 Task: Add the task  Integrate website with a new chatbot for customer support to the section Increment Planning Sprint in the project BlueChip and add a Due Date to the respective task as 2024/05/21
Action: Mouse moved to (491, 507)
Screenshot: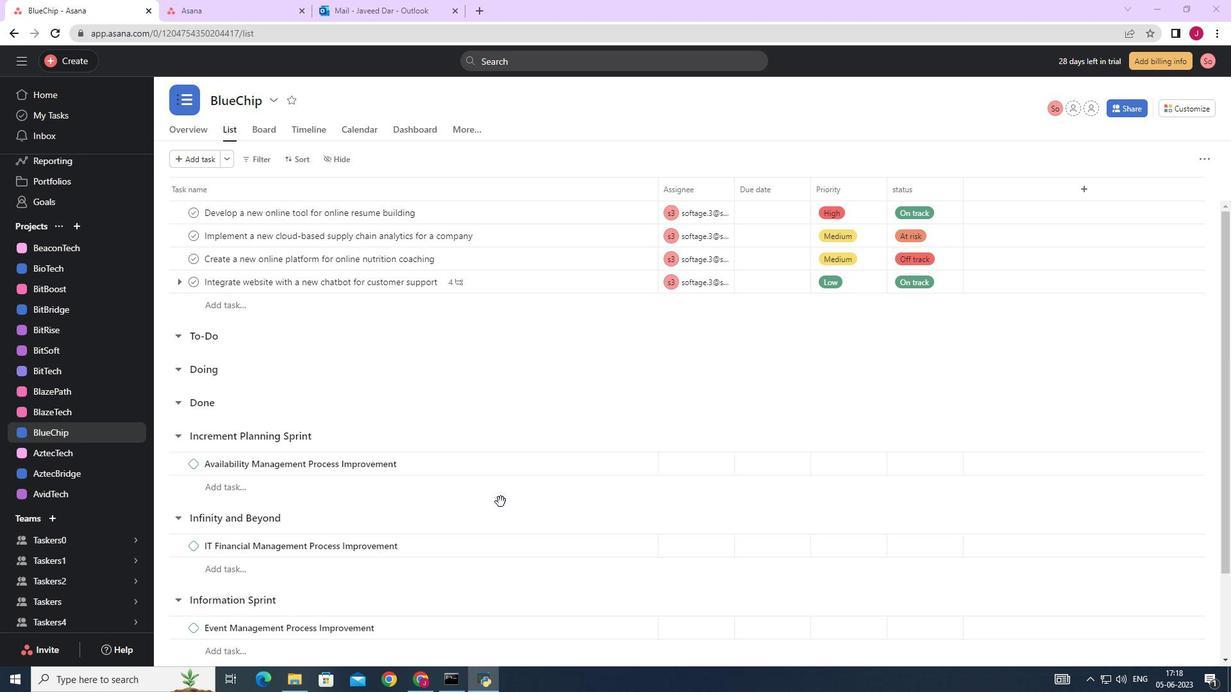 
Action: Mouse scrolled (491, 507) with delta (0, 0)
Screenshot: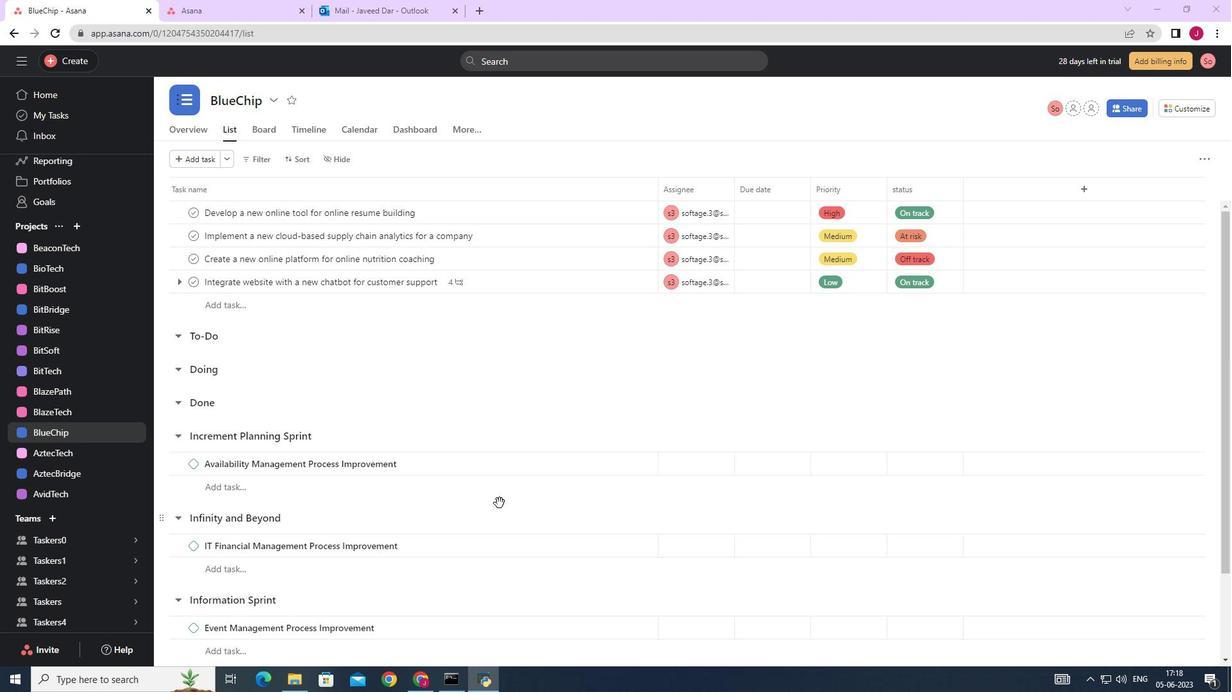 
Action: Mouse scrolled (491, 507) with delta (0, 0)
Screenshot: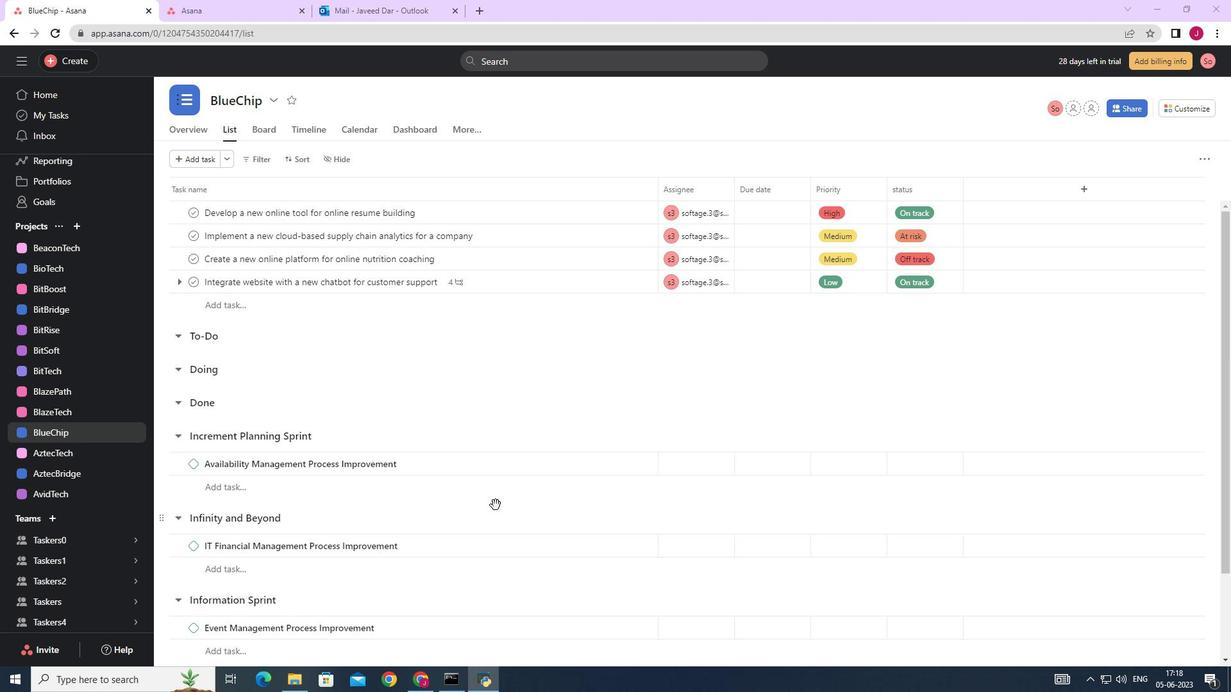 
Action: Mouse scrolled (491, 507) with delta (0, 0)
Screenshot: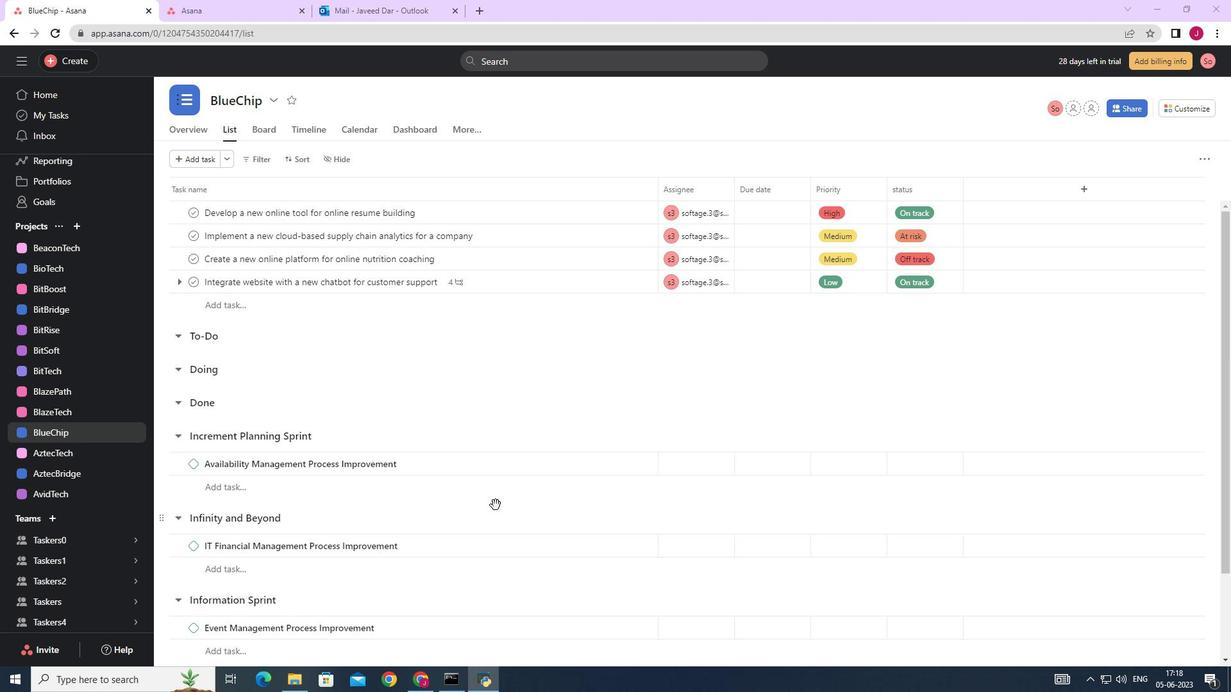 
Action: Mouse scrolled (491, 507) with delta (0, 0)
Screenshot: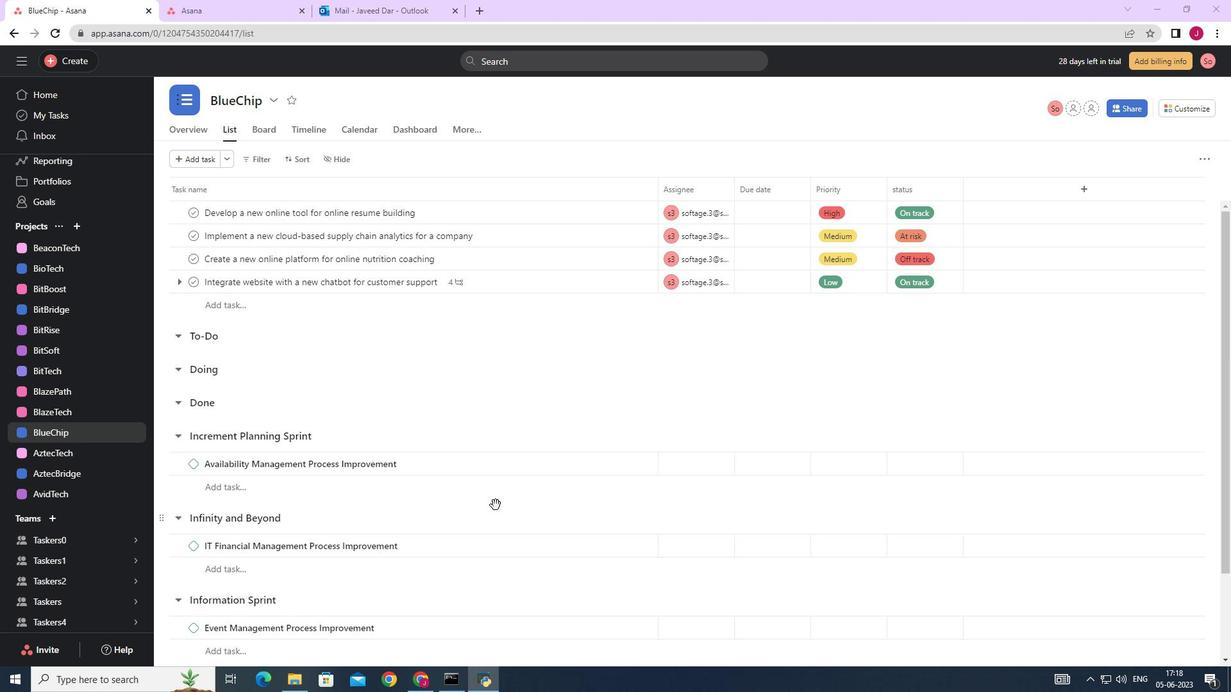
Action: Mouse moved to (622, 282)
Screenshot: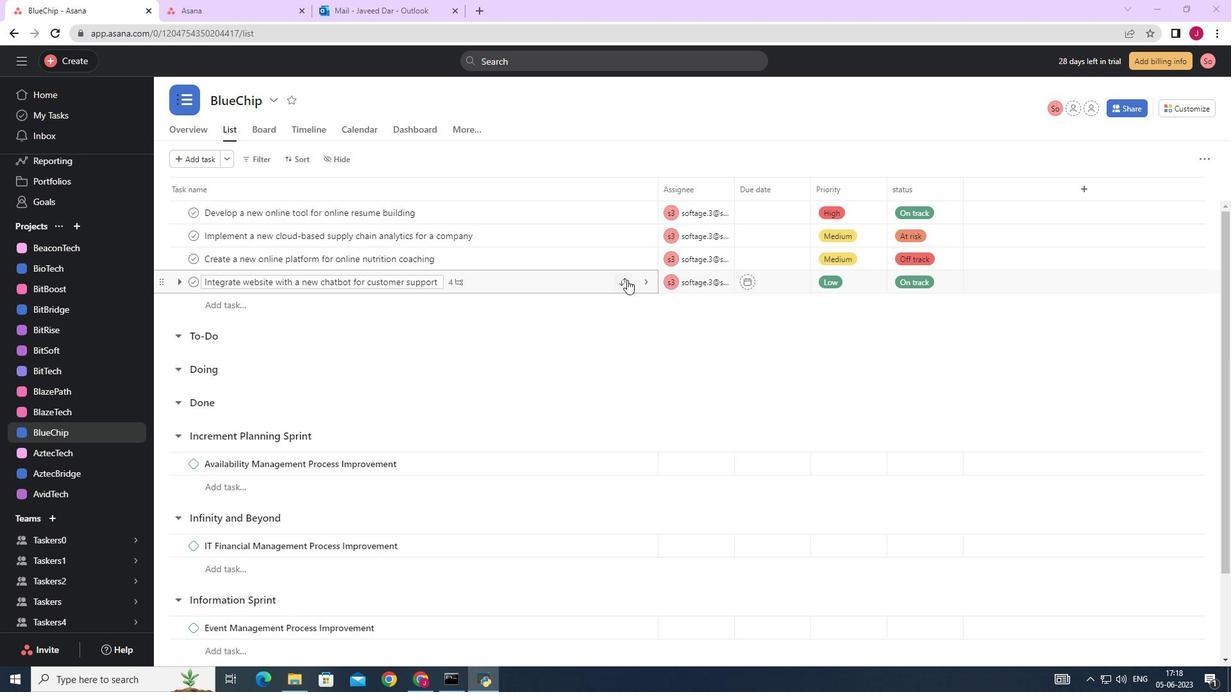 
Action: Mouse pressed left at (622, 282)
Screenshot: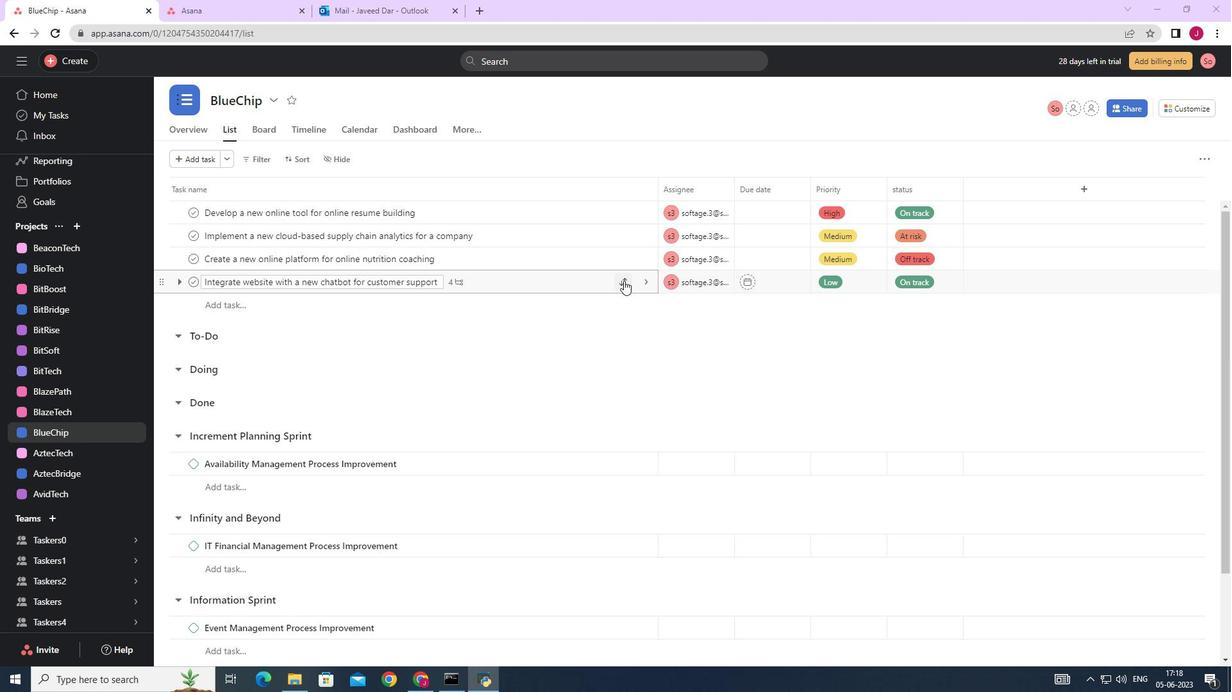 
Action: Mouse moved to (573, 429)
Screenshot: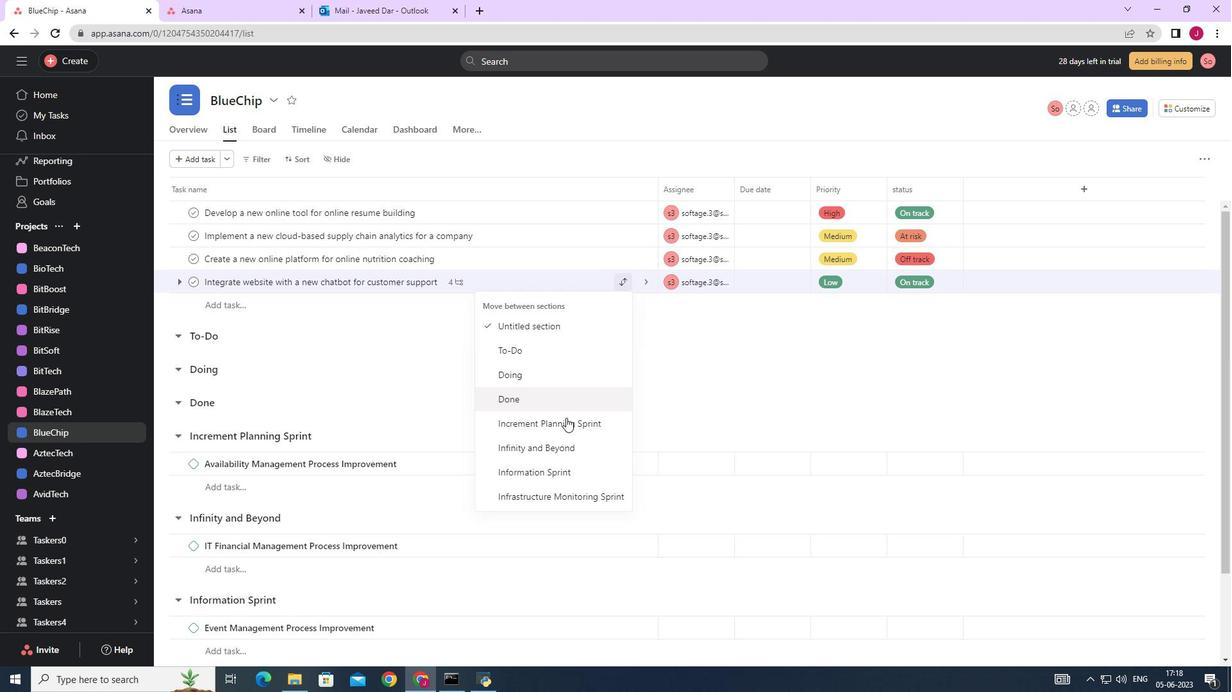 
Action: Mouse pressed left at (573, 429)
Screenshot: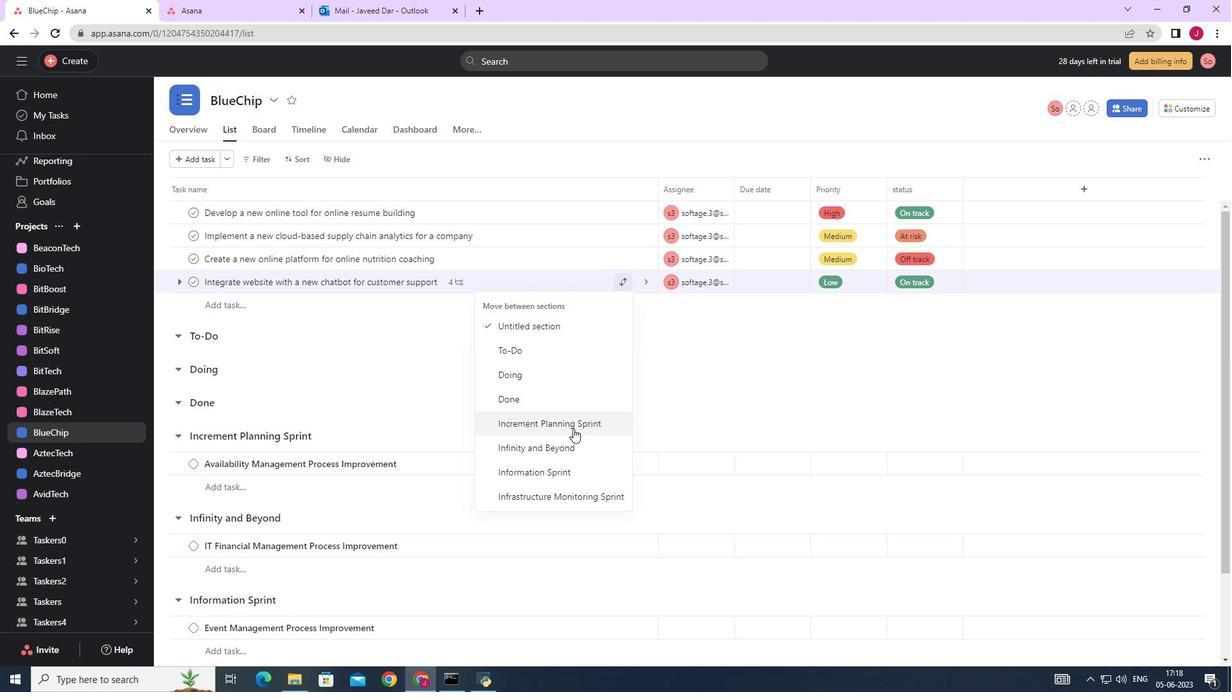 
Action: Mouse moved to (679, 433)
Screenshot: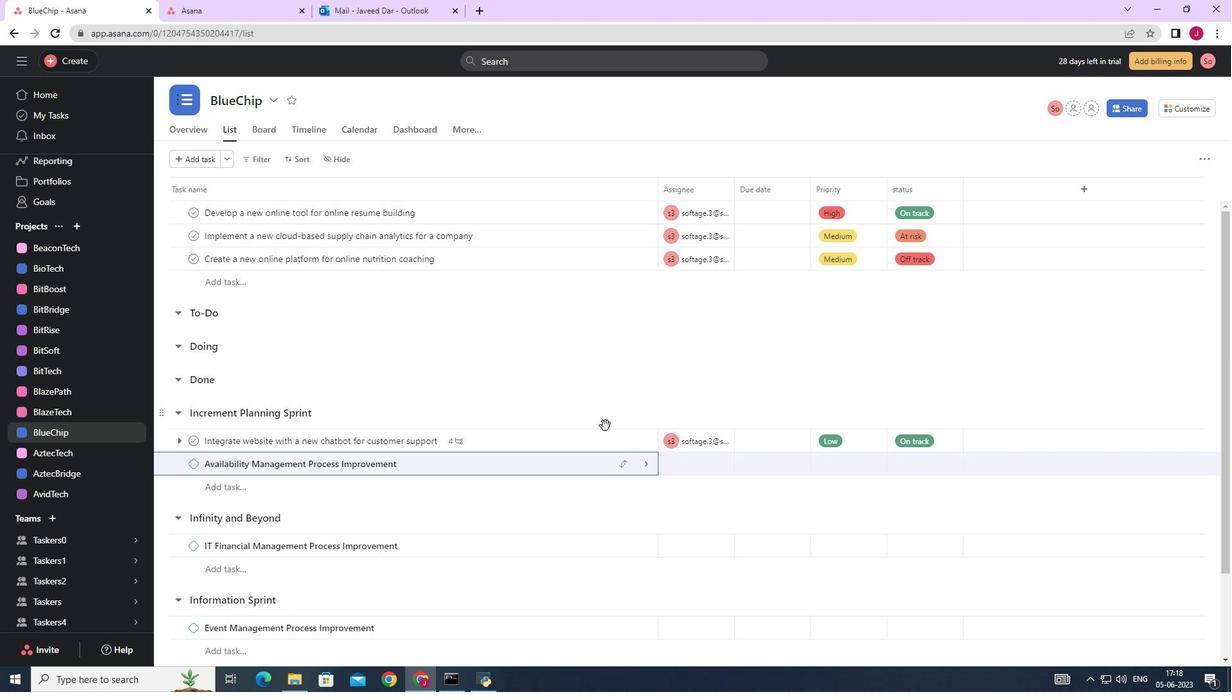
Action: Mouse scrolled (679, 432) with delta (0, 0)
Screenshot: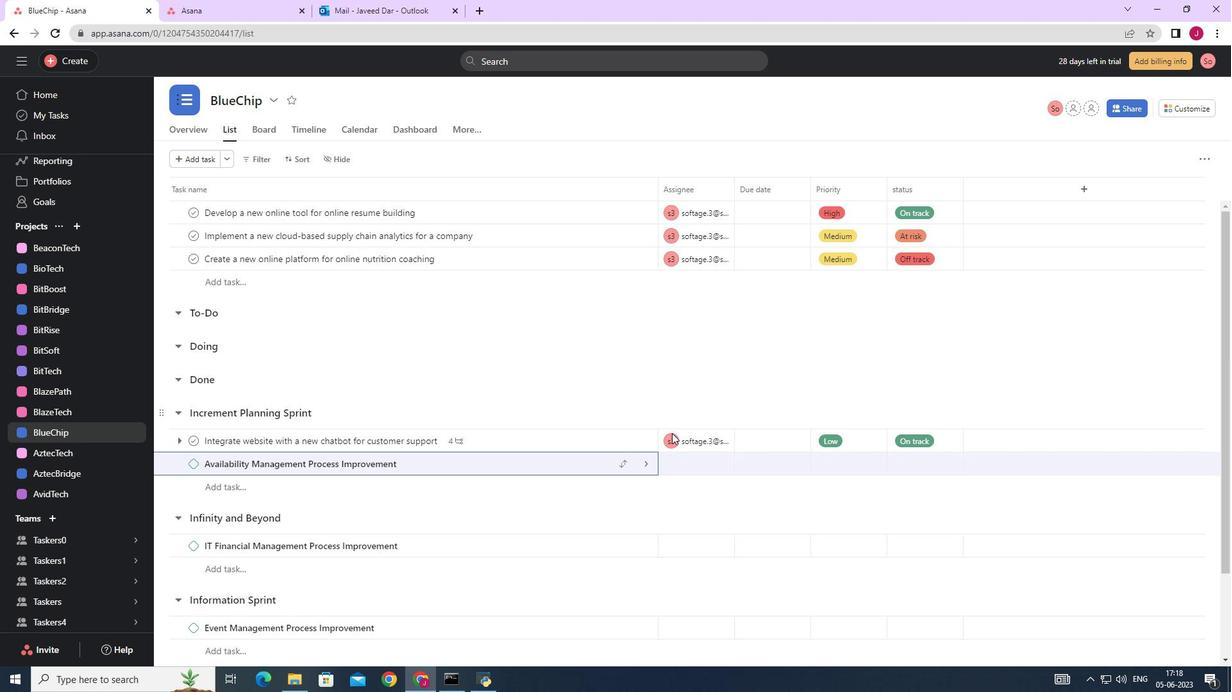 
Action: Mouse scrolled (679, 432) with delta (0, 0)
Screenshot: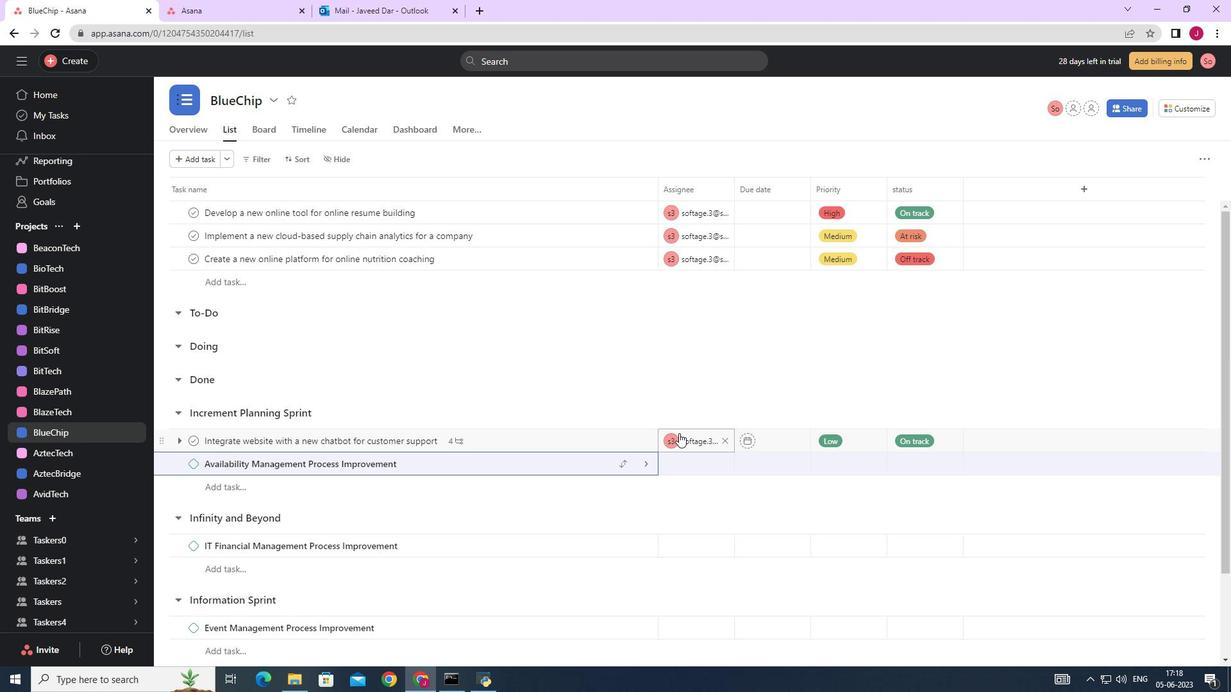 
Action: Mouse scrolled (679, 432) with delta (0, 0)
Screenshot: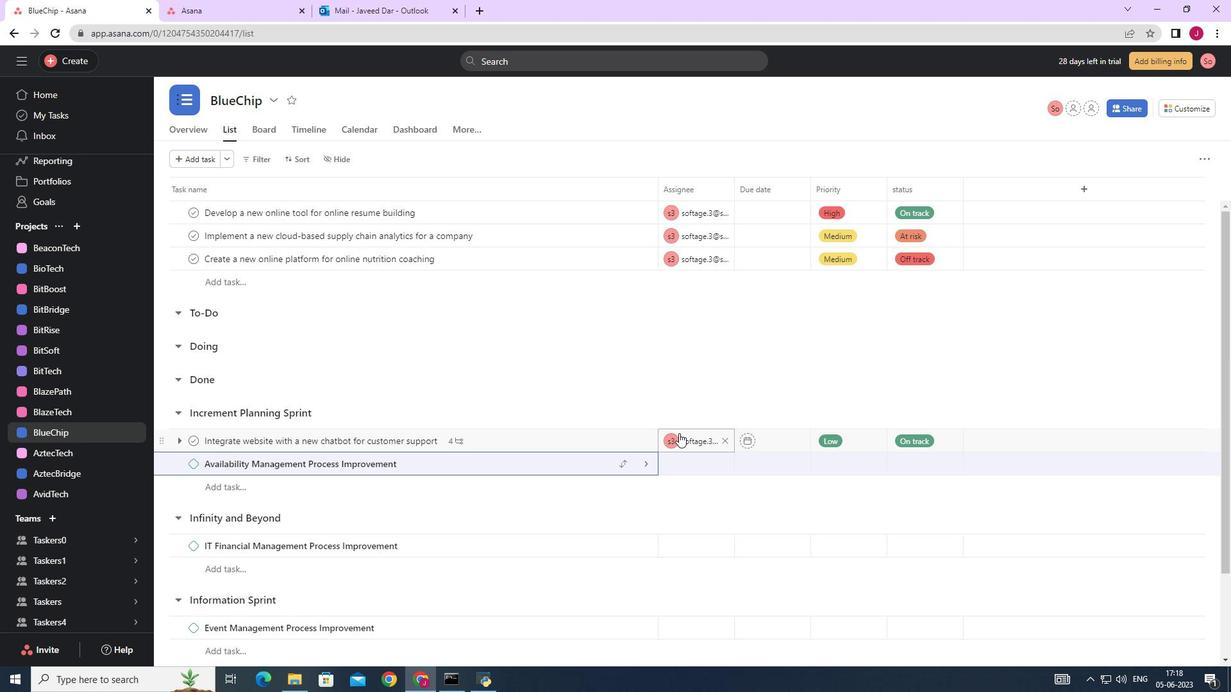
Action: Mouse scrolled (679, 432) with delta (0, 0)
Screenshot: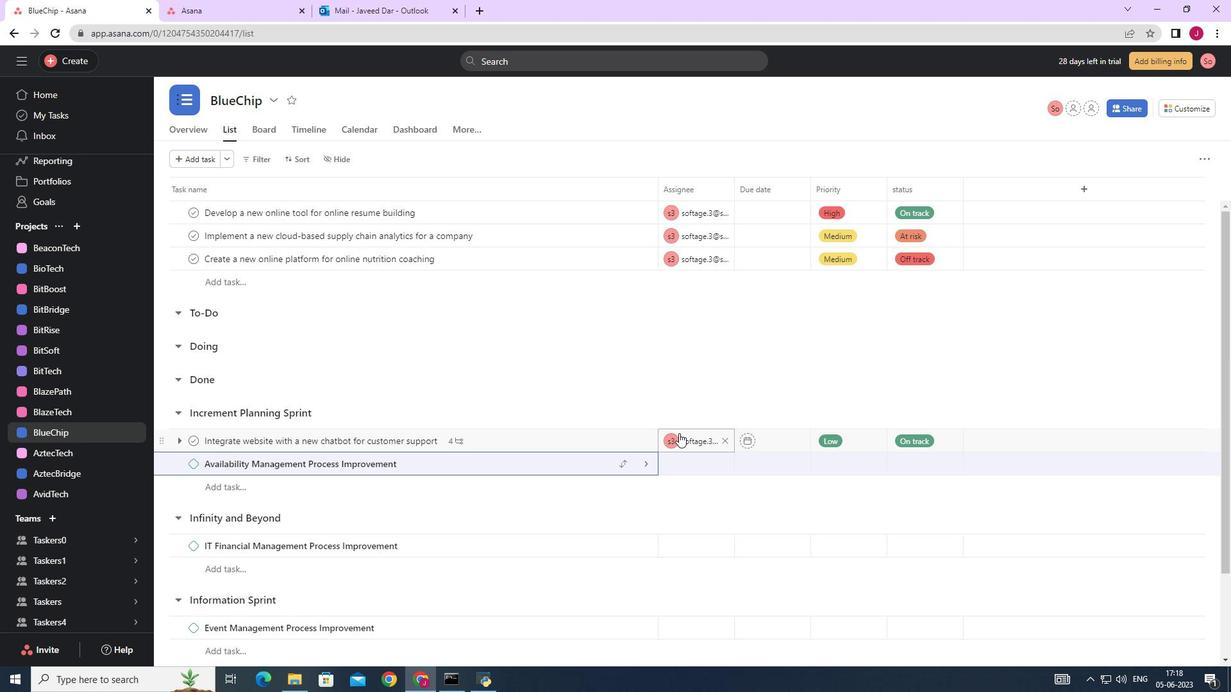 
Action: Mouse moved to (792, 340)
Screenshot: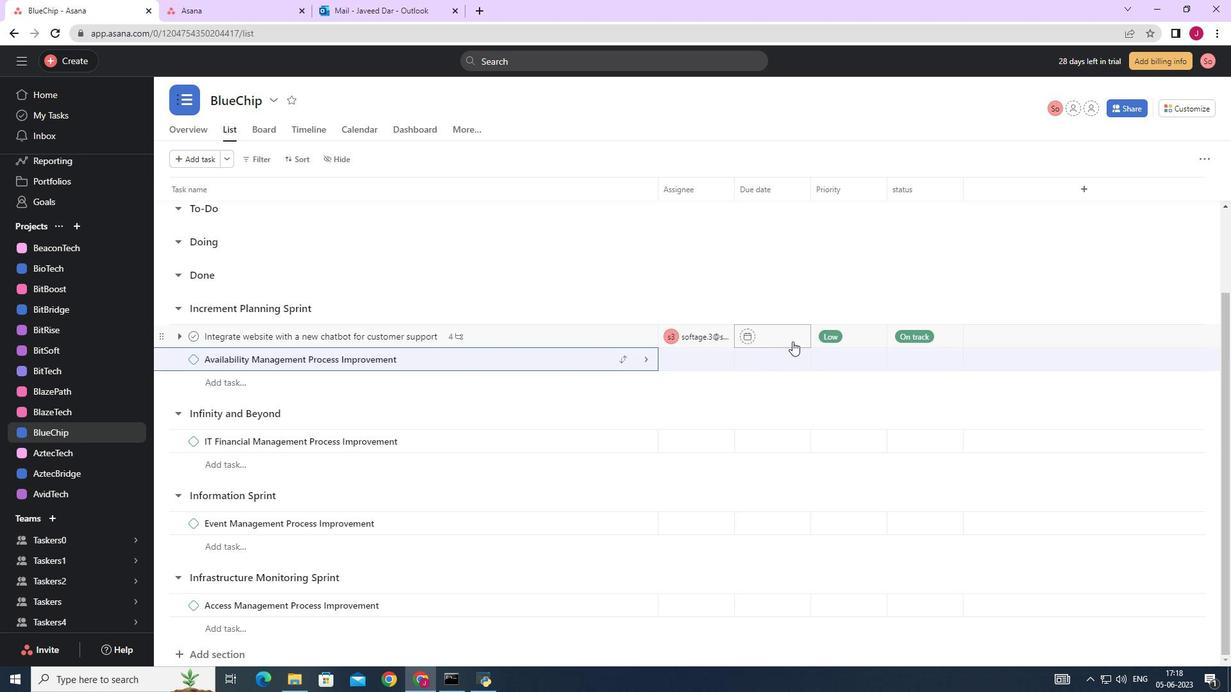 
Action: Mouse pressed left at (792, 340)
Screenshot: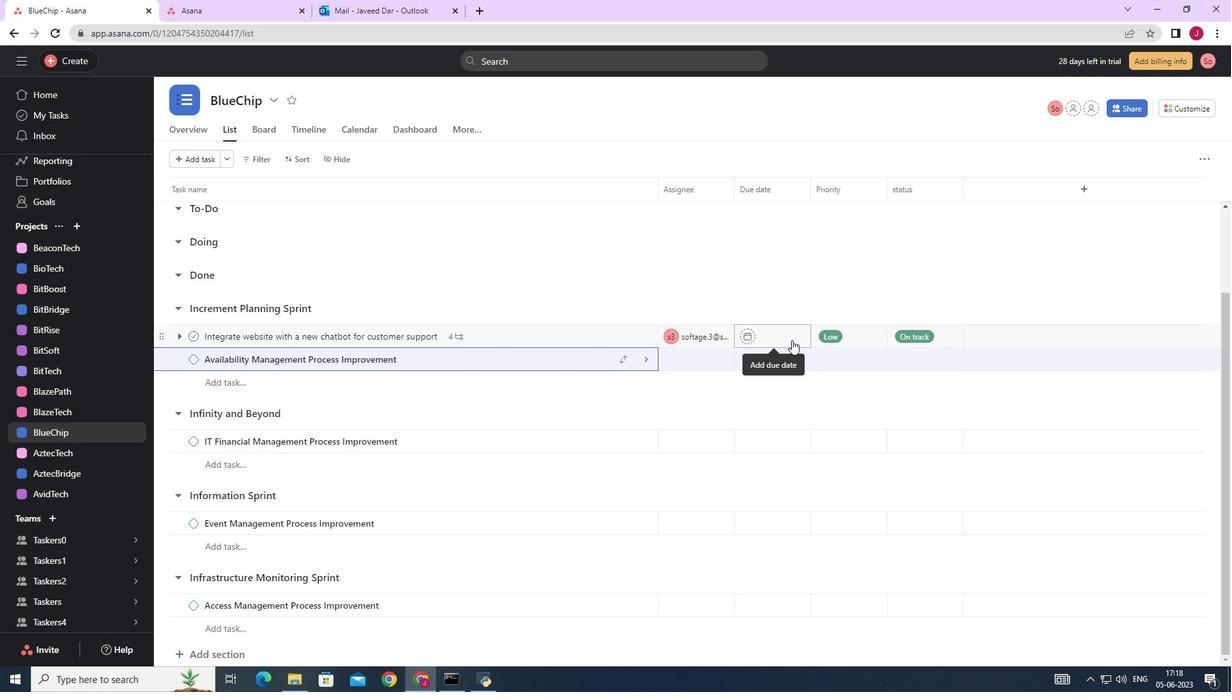 
Action: Mouse moved to (901, 401)
Screenshot: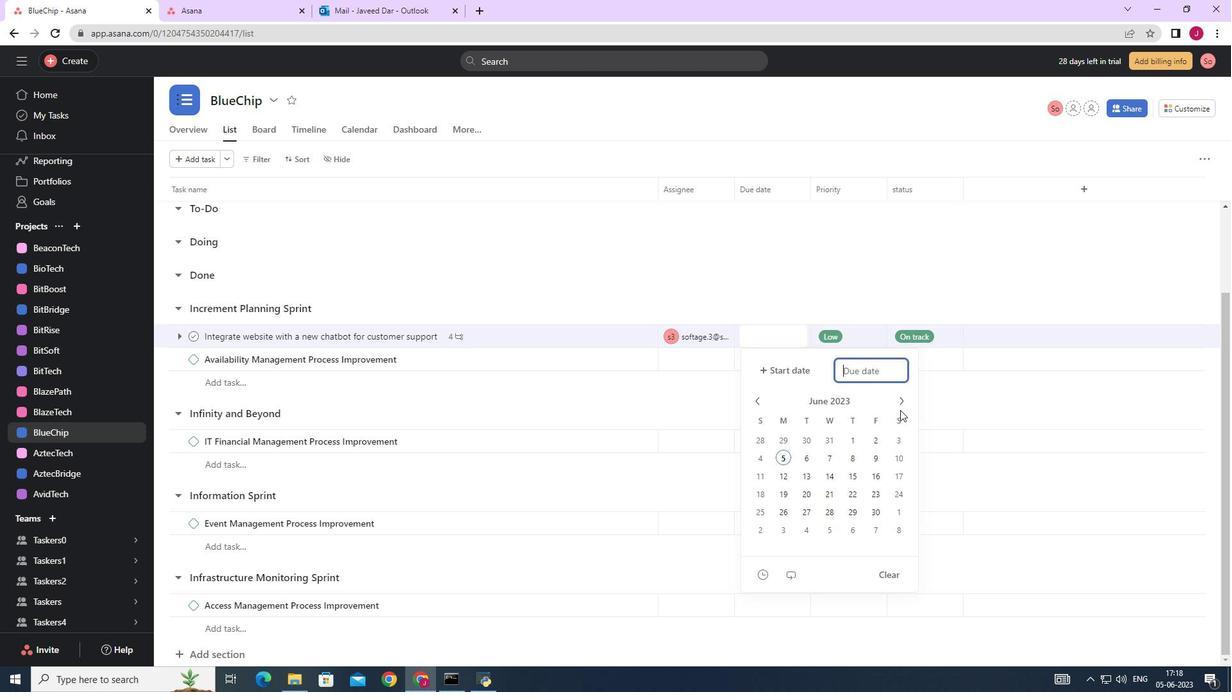 
Action: Mouse pressed left at (901, 401)
Screenshot: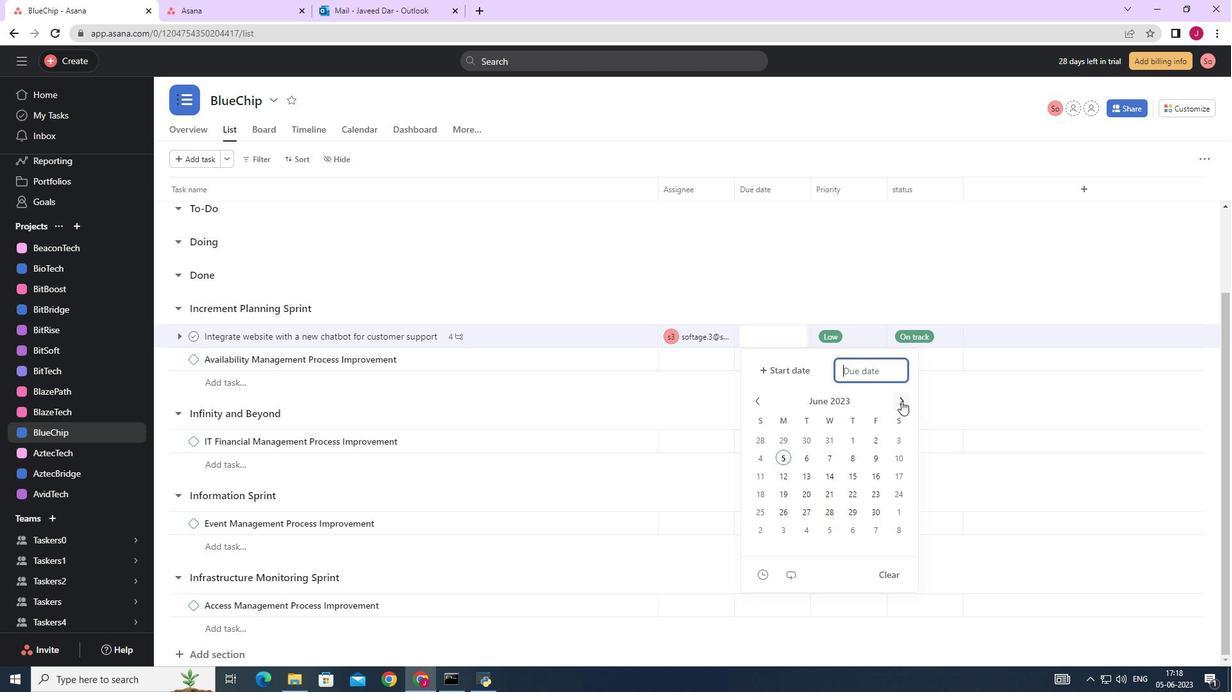 
Action: Mouse pressed left at (901, 401)
Screenshot: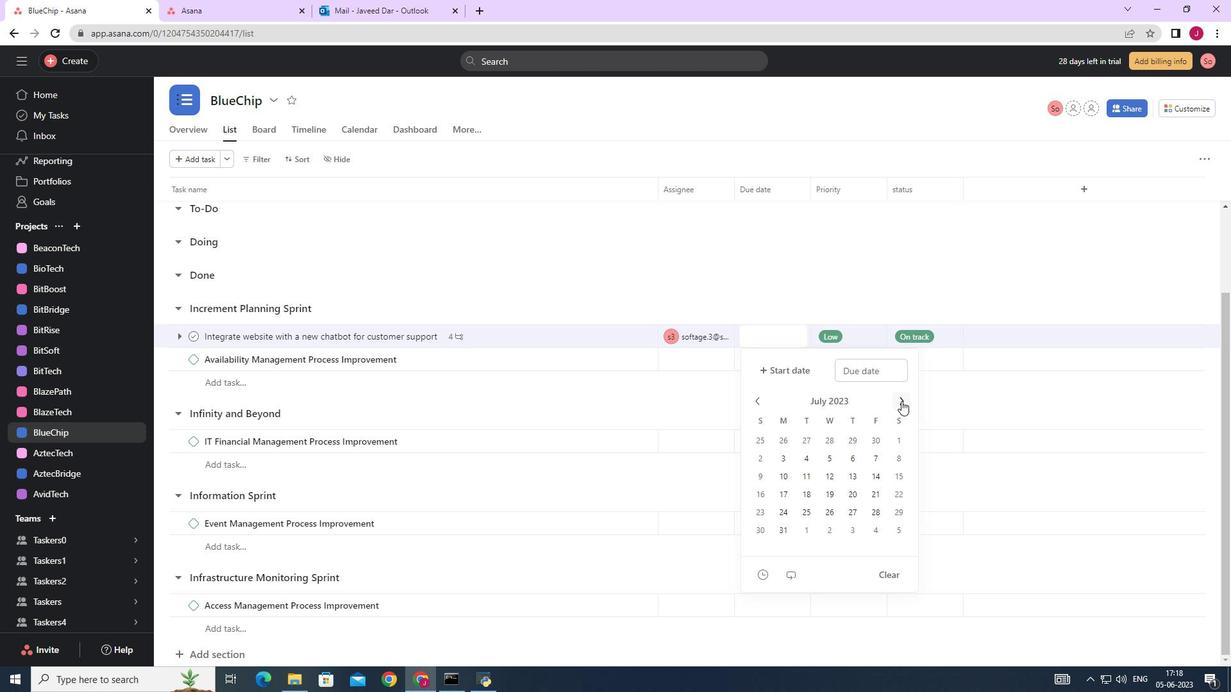 
Action: Mouse pressed left at (901, 401)
Screenshot: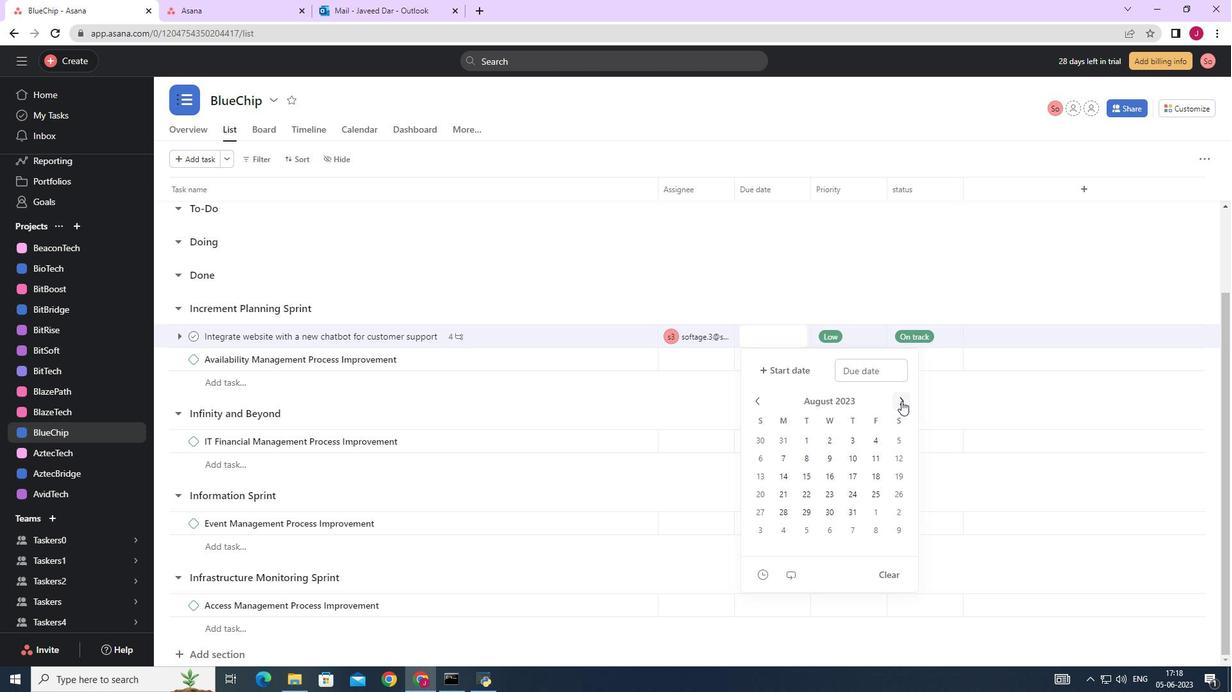 
Action: Mouse pressed left at (901, 401)
Screenshot: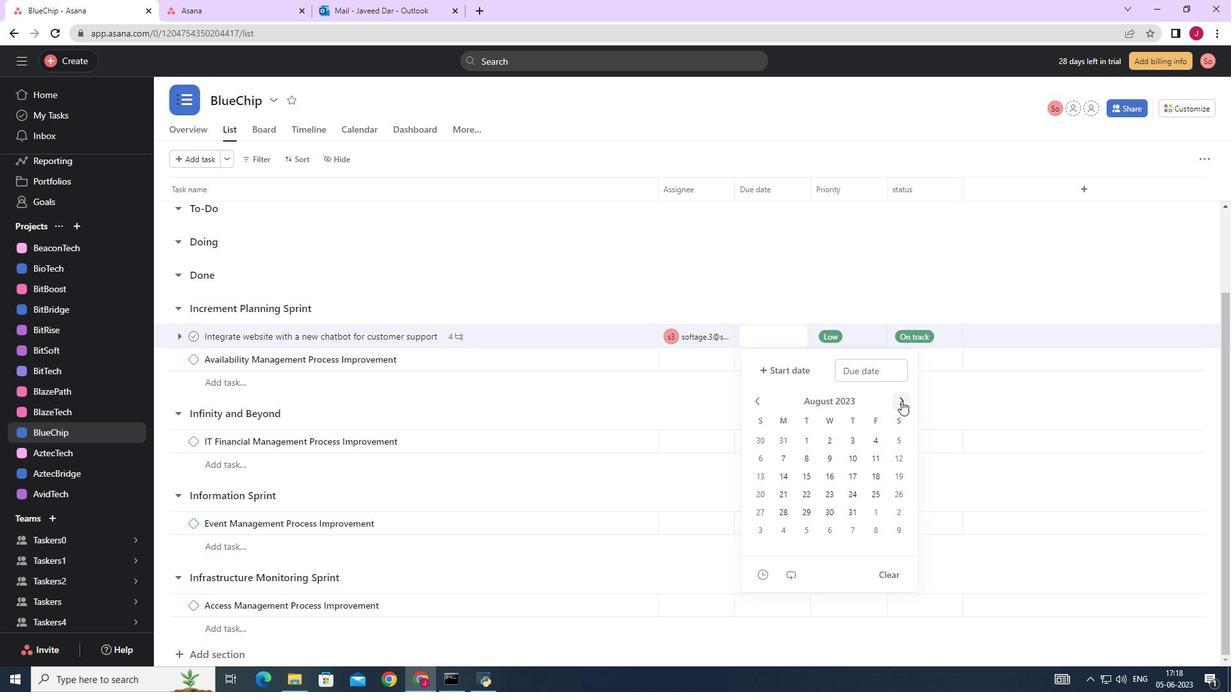 
Action: Mouse pressed left at (901, 401)
Screenshot: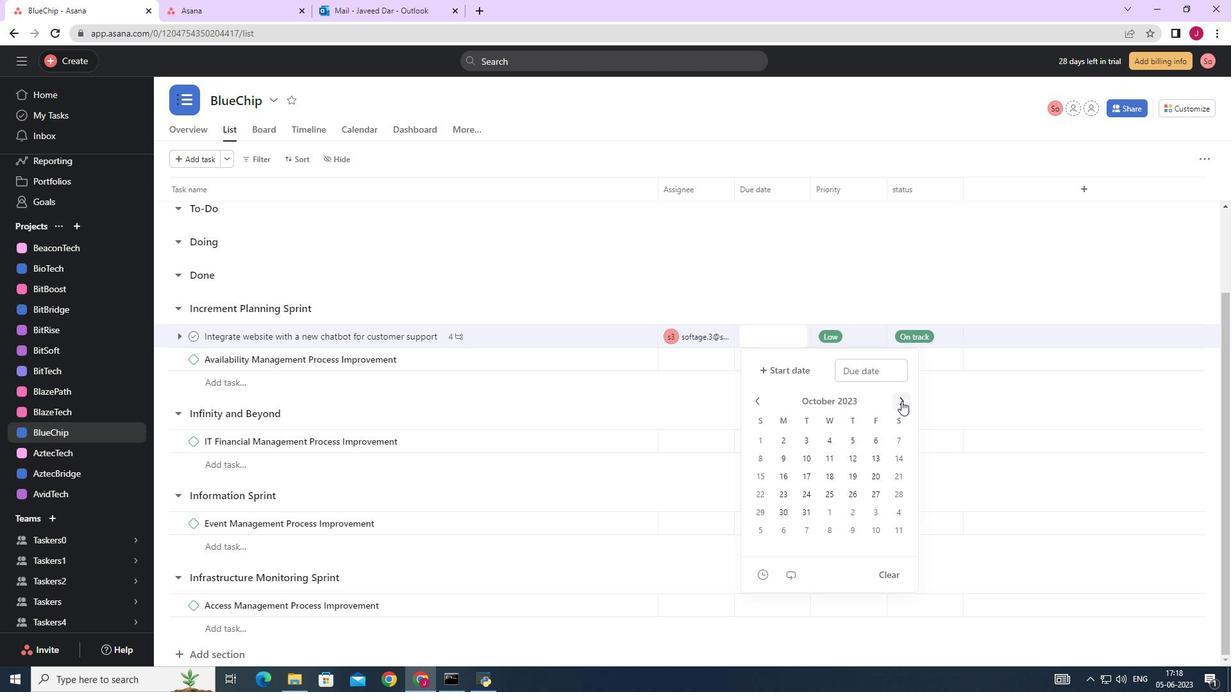 
Action: Mouse pressed left at (901, 401)
Screenshot: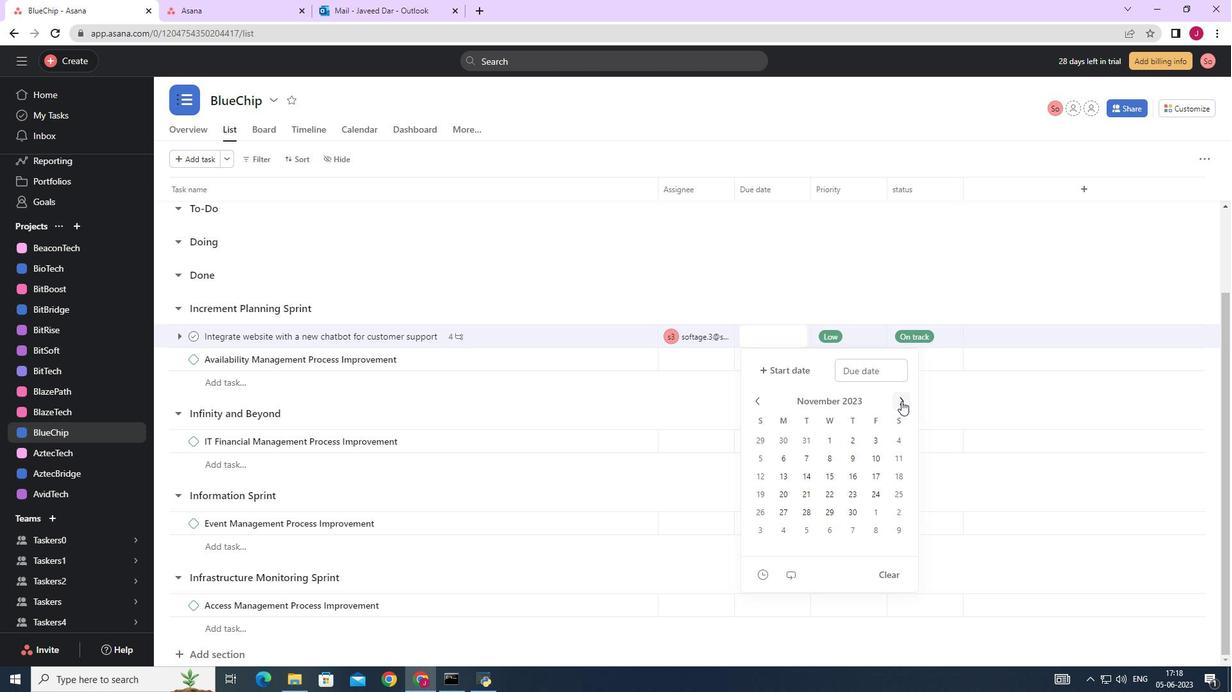 
Action: Mouse pressed left at (901, 401)
Screenshot: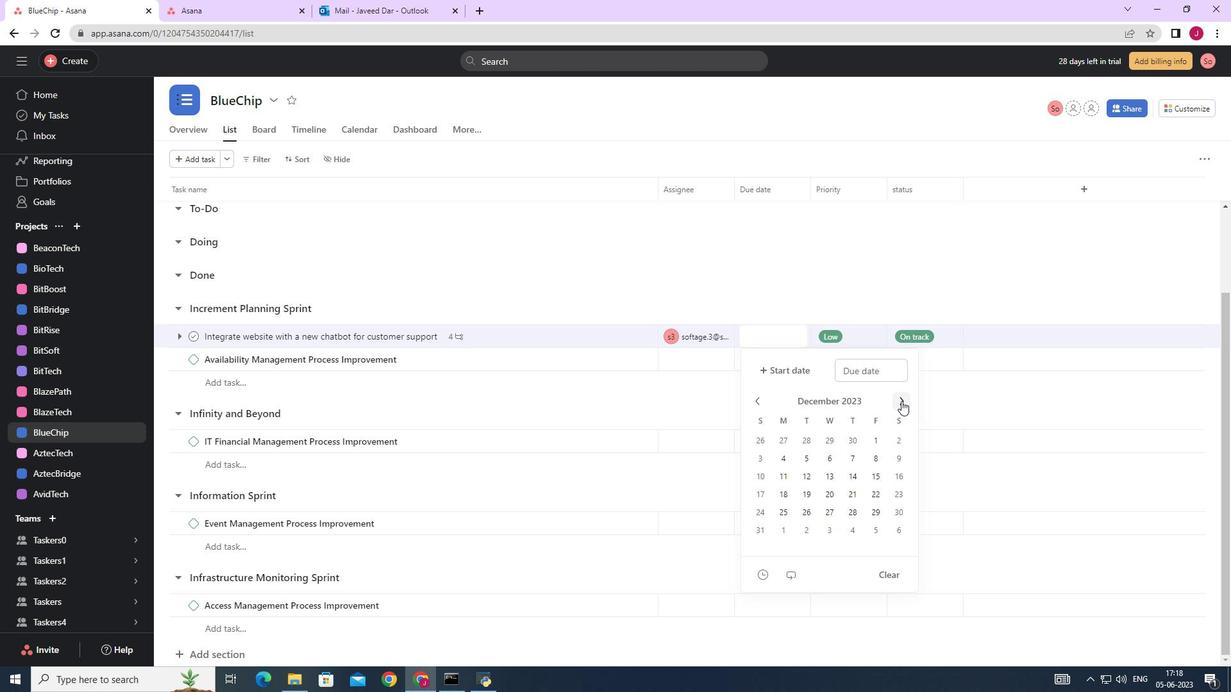 
Action: Mouse pressed left at (901, 401)
Screenshot: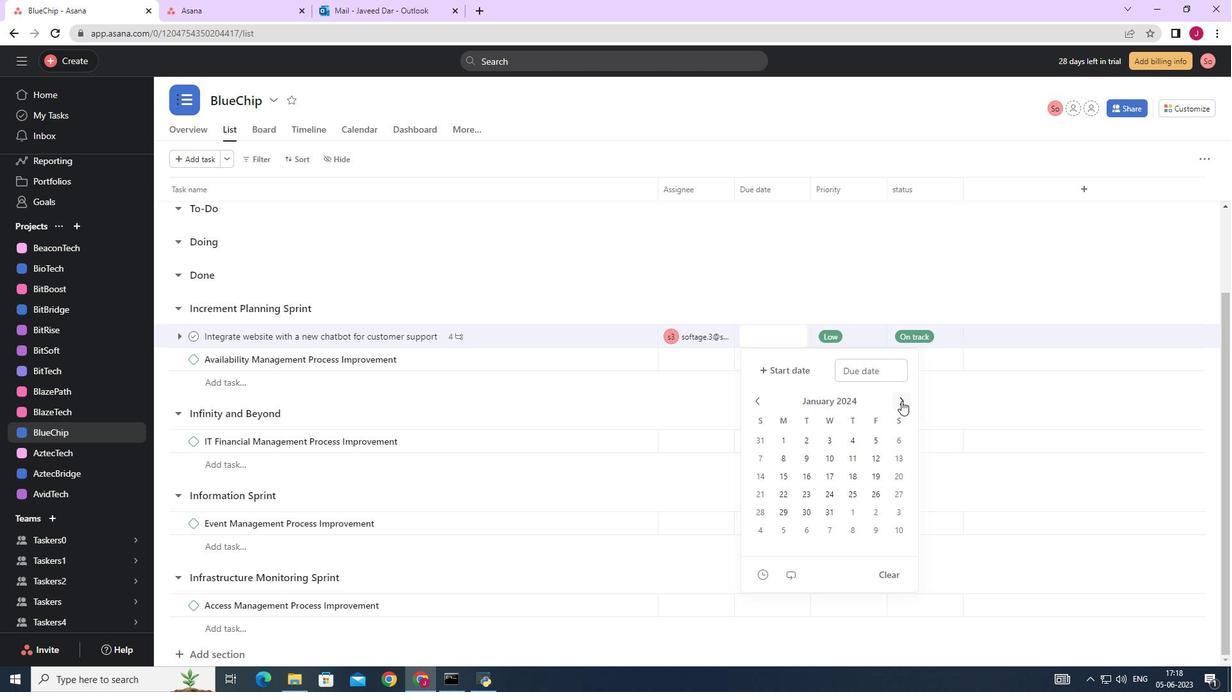 
Action: Mouse pressed left at (901, 401)
Screenshot: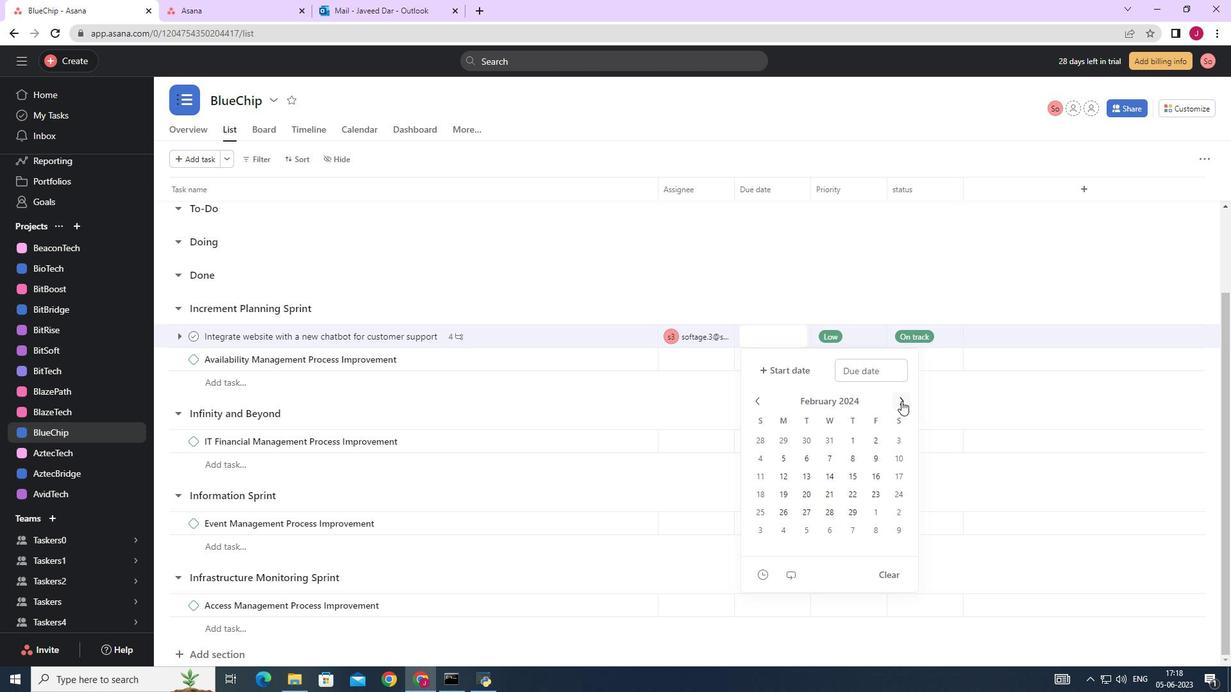 
Action: Mouse pressed left at (901, 401)
Screenshot: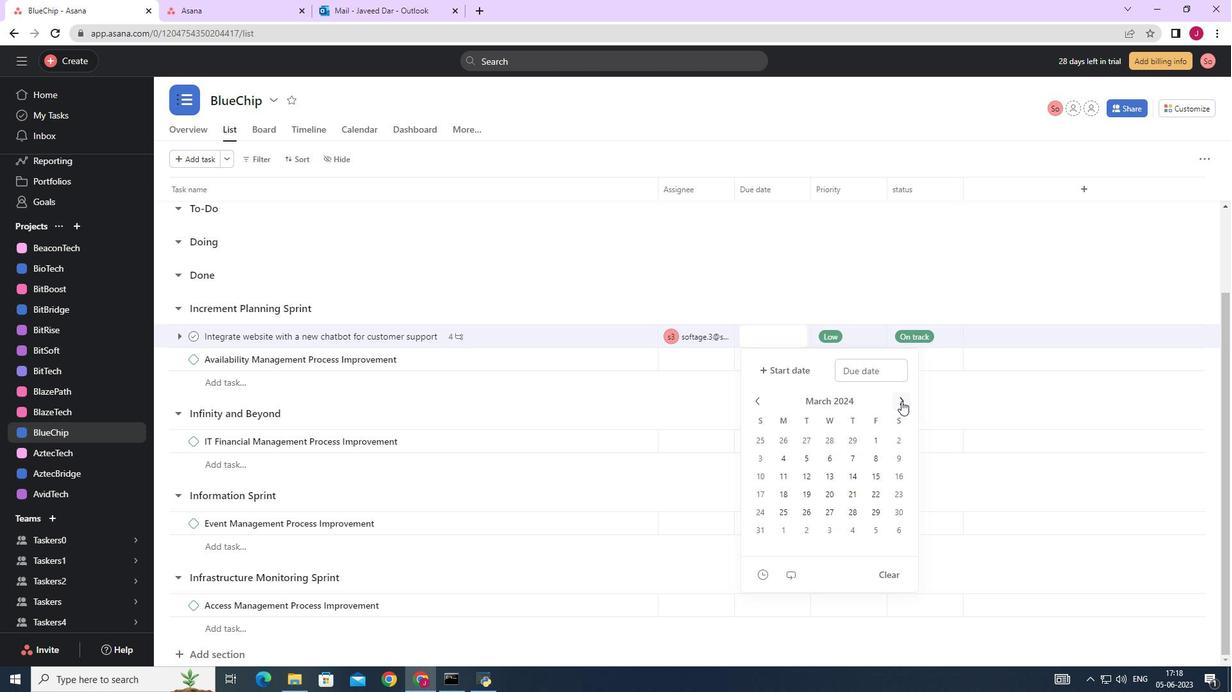 
Action: Mouse pressed left at (901, 401)
Screenshot: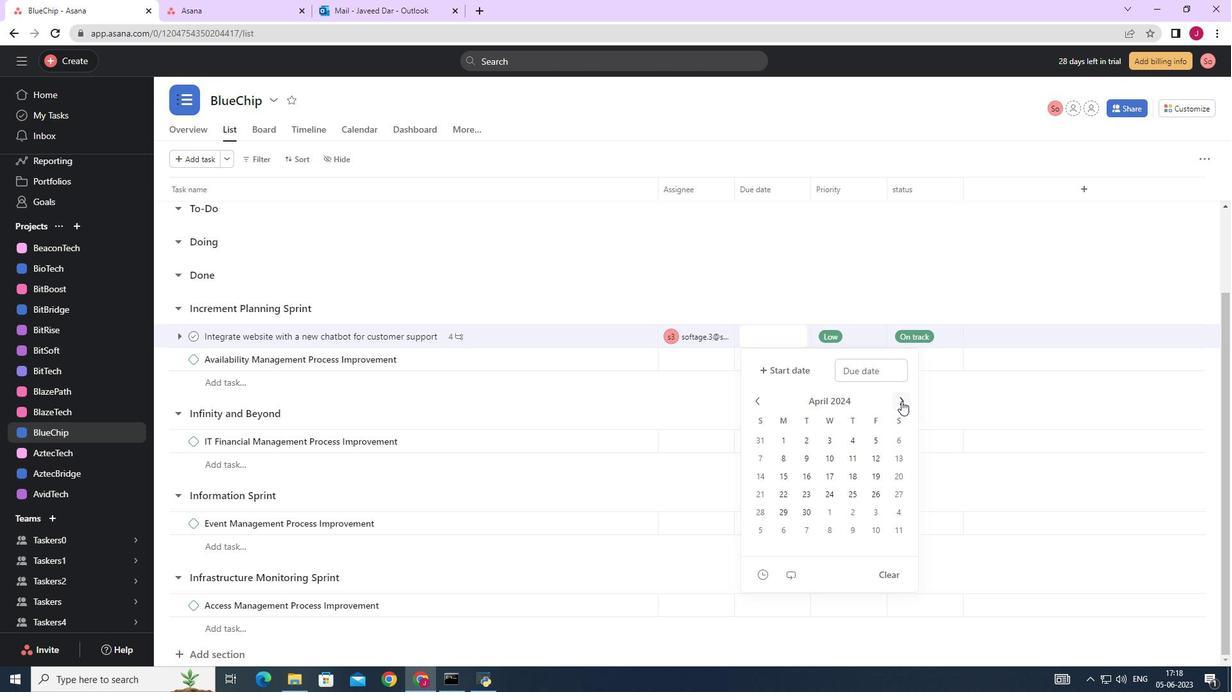 
Action: Mouse moved to (804, 492)
Screenshot: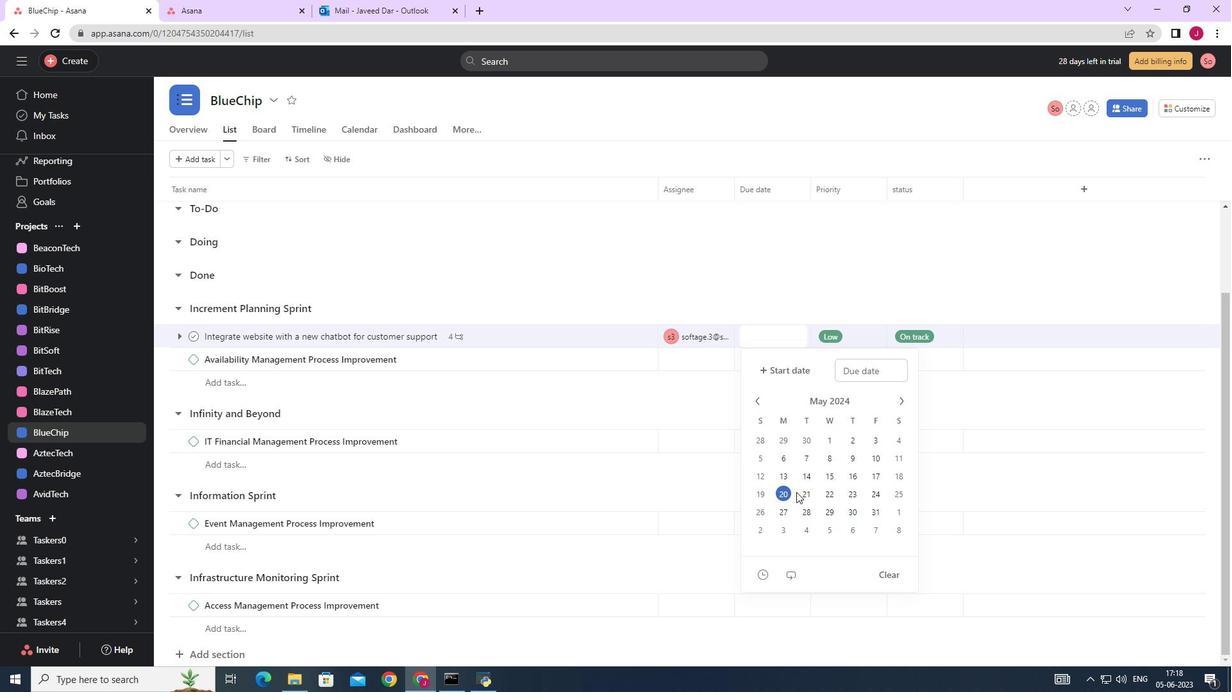 
Action: Mouse pressed left at (804, 492)
Screenshot: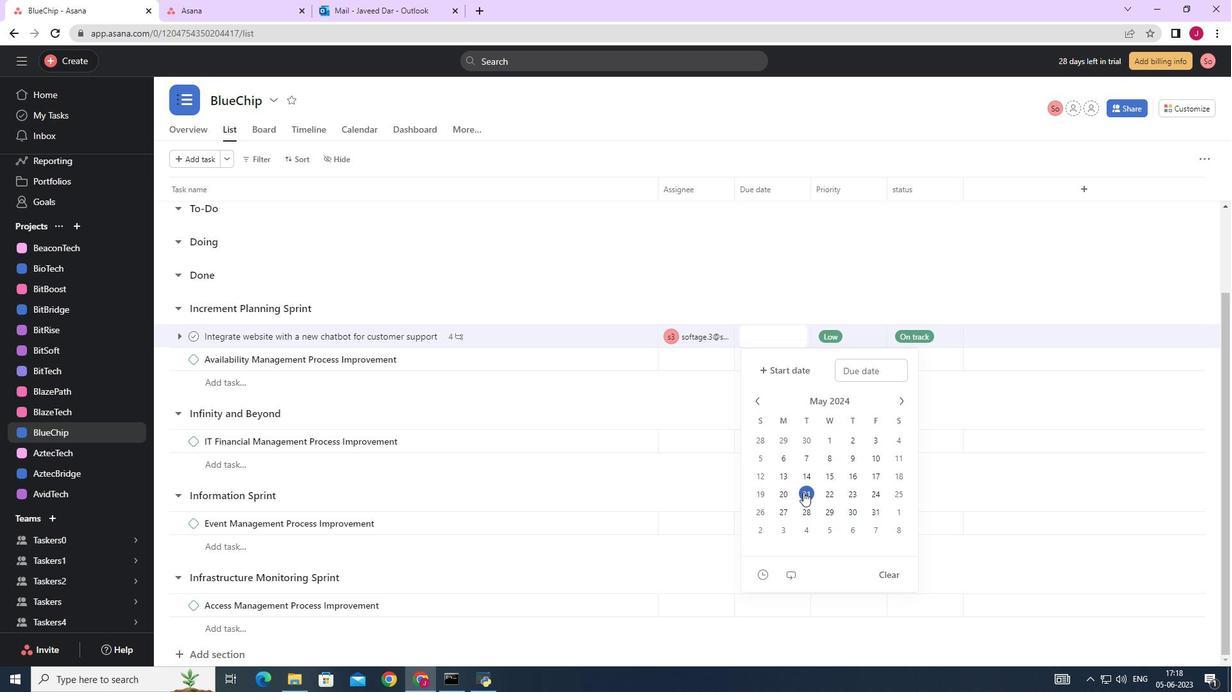 
Action: Mouse moved to (1026, 404)
Screenshot: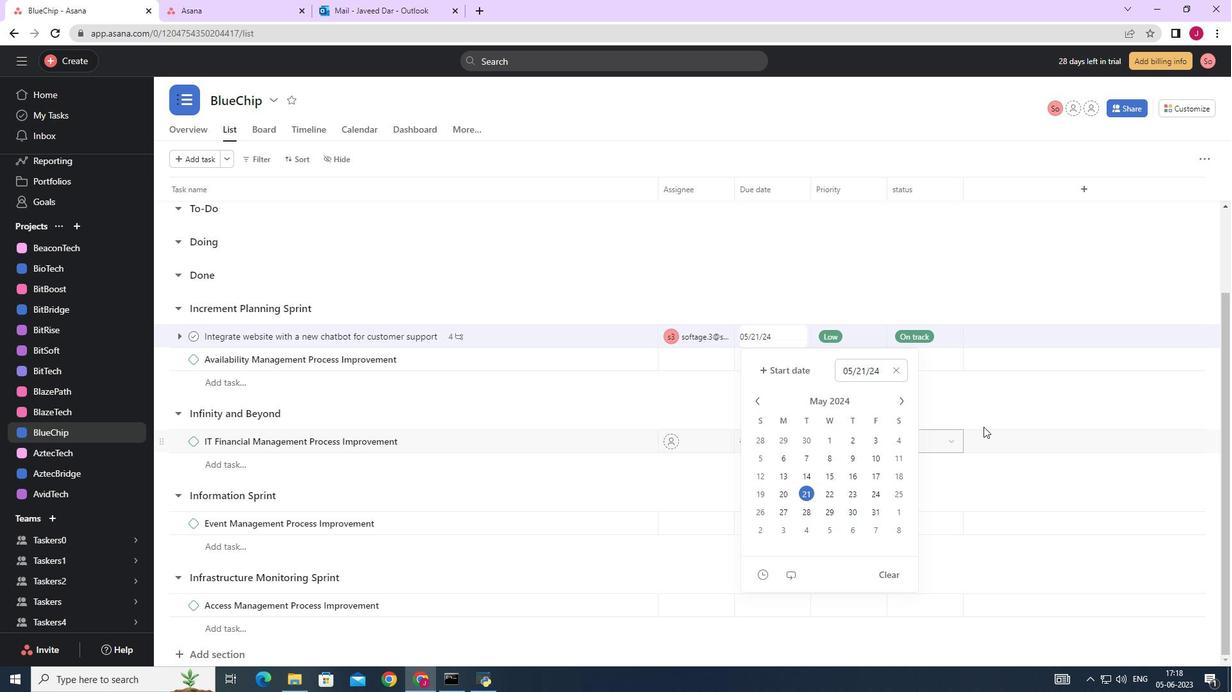 
Action: Mouse pressed left at (1026, 404)
Screenshot: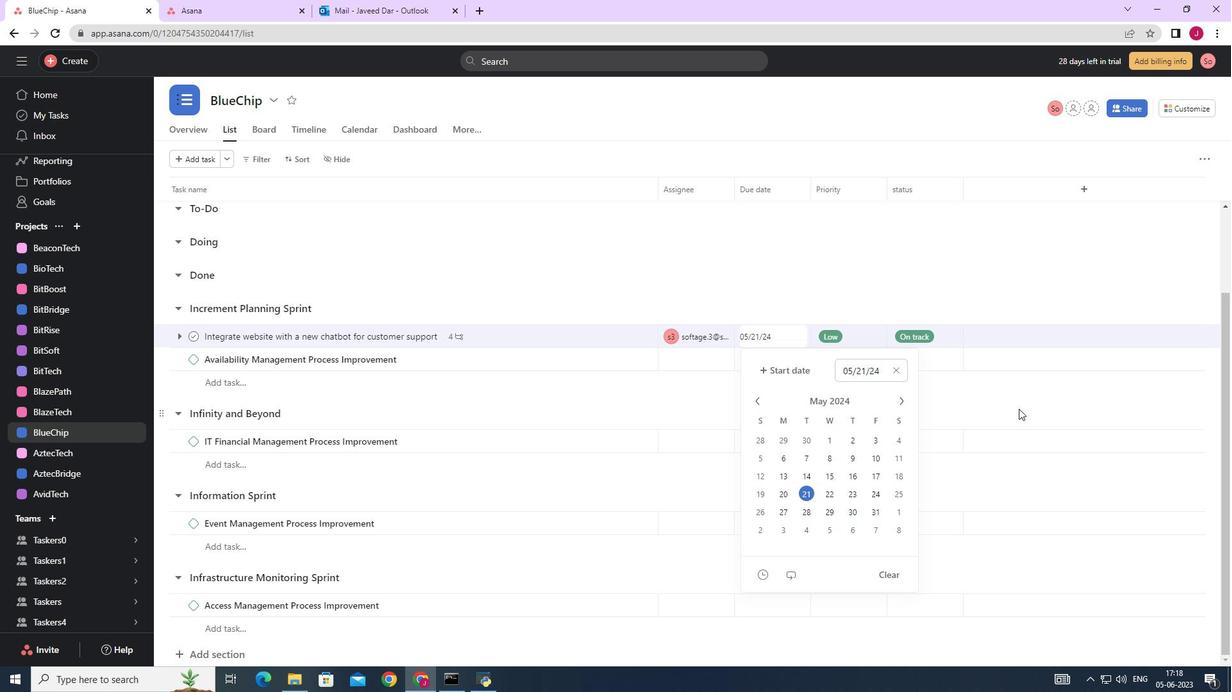 
Action: Mouse moved to (790, 428)
Screenshot: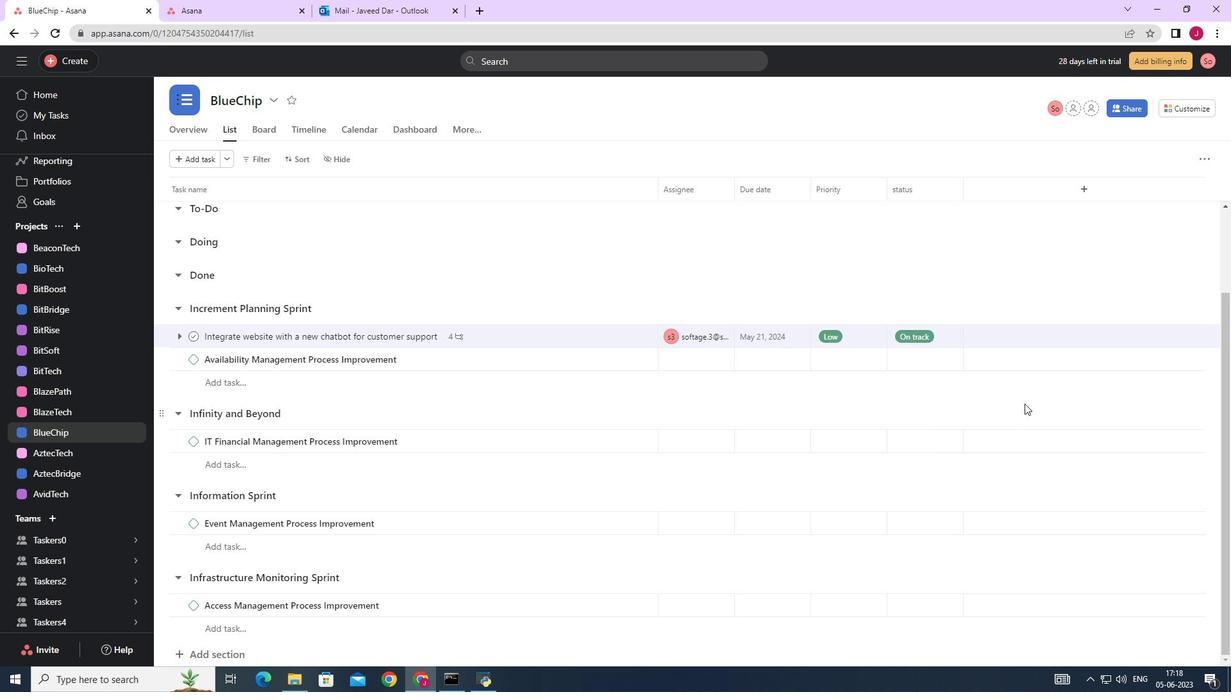 
